 Task: Plan a virtual team-building escape room challenge for the 9th at 4 PM.
Action: Mouse moved to (39, 84)
Screenshot: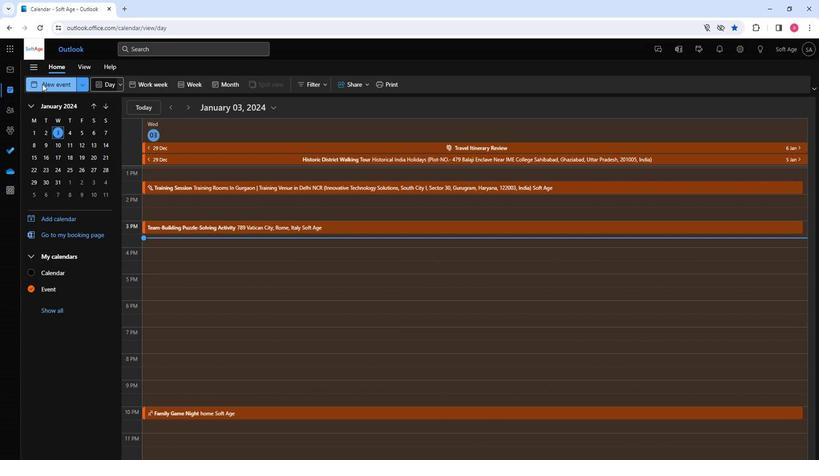 
Action: Mouse pressed left at (39, 84)
Screenshot: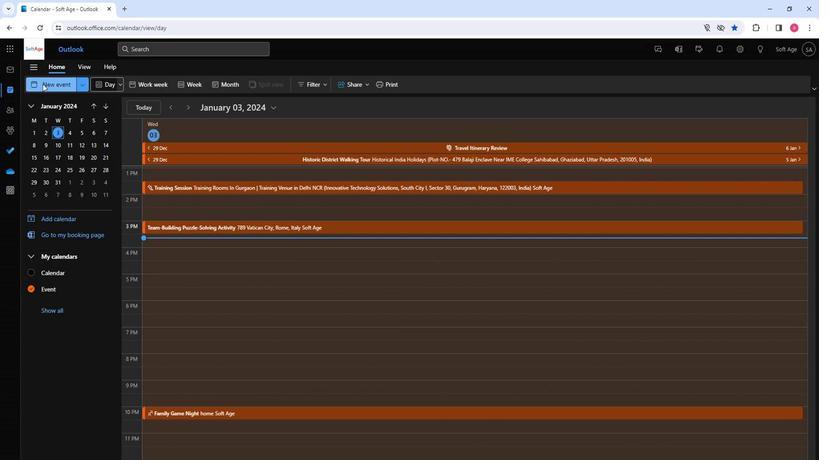
Action: Mouse moved to (217, 140)
Screenshot: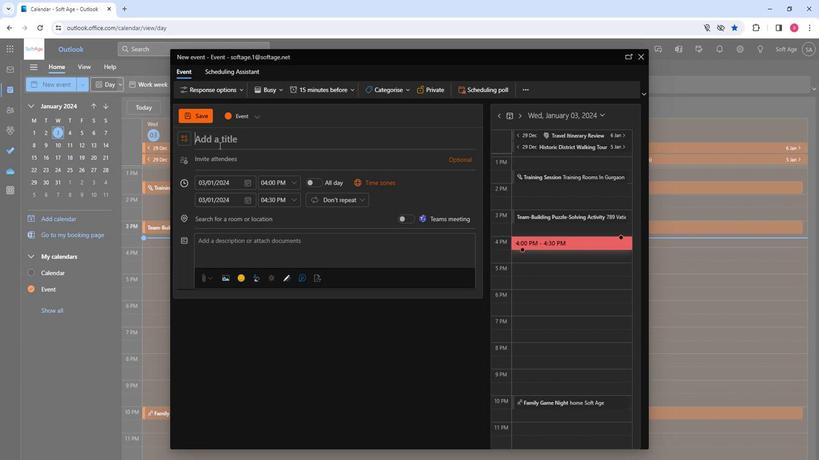 
Action: Mouse pressed left at (217, 140)
Screenshot: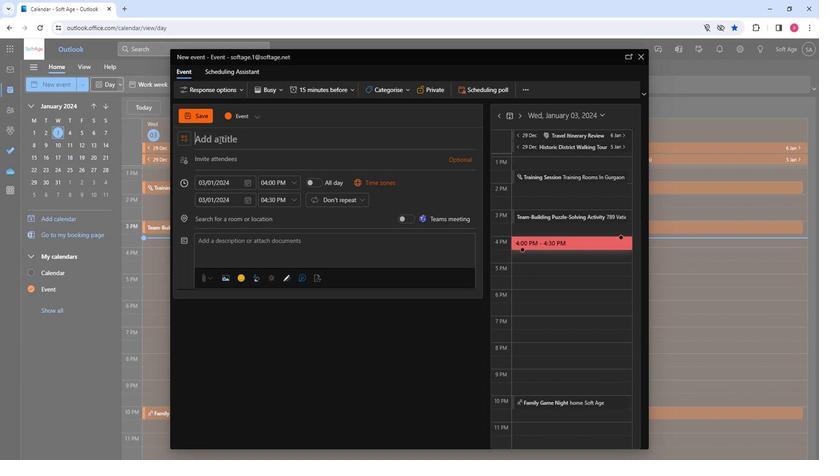 
Action: Key pressed <Key.shift>Virtual<Key.space><Key.shift><Key.shift><Key.shift><Key.shift><Key.shift><Key.shift><Key.shift><Key.shift><Key.shift><Key.shift><Key.shift>Team-<Key.shift>Buiding<Key.space><Key.shift>Escape<Key.space><Key.shift>Room<Key.space><Key.shift>Challenge<Key.space><Key.shift>For<Key.space>
Screenshot: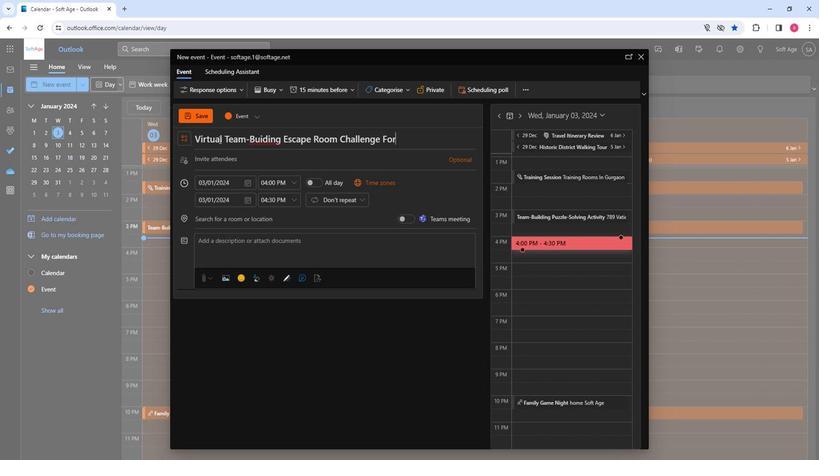 
Action: Mouse moved to (221, 141)
Screenshot: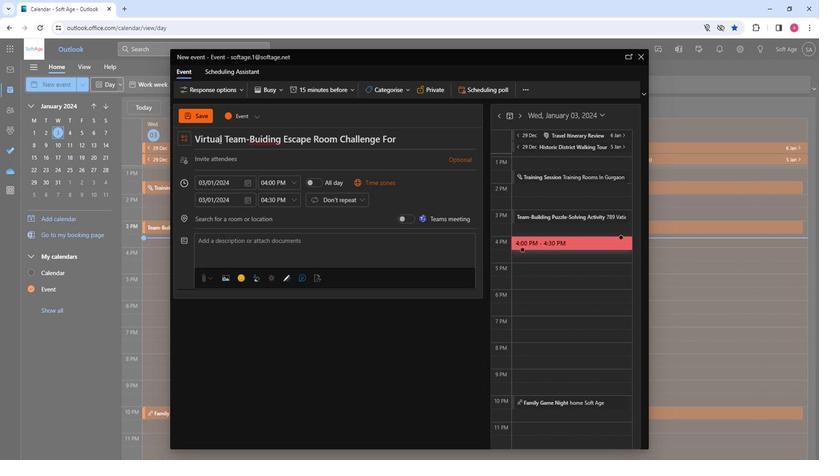 
Action: Key pressed <Key.backspace>
Screenshot: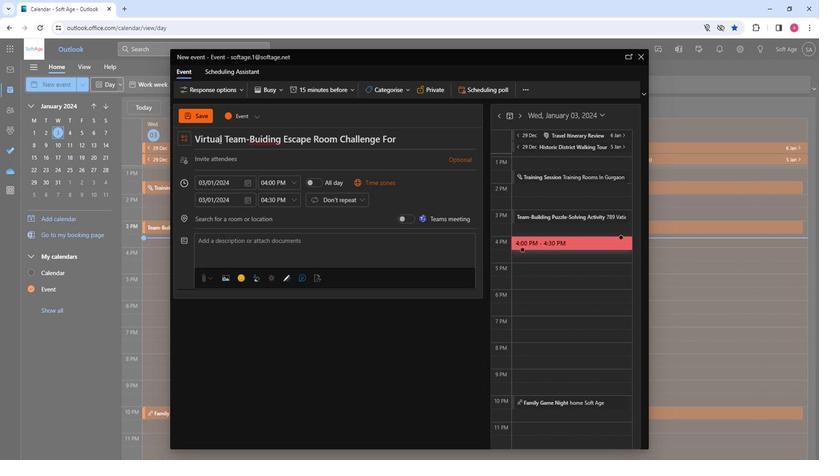 
Action: Mouse moved to (299, 146)
Screenshot: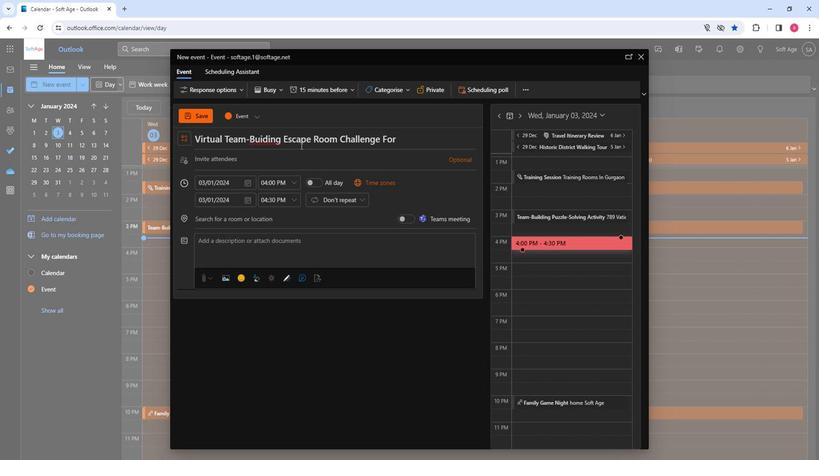 
Action: Key pressed <Key.backspace>
Screenshot: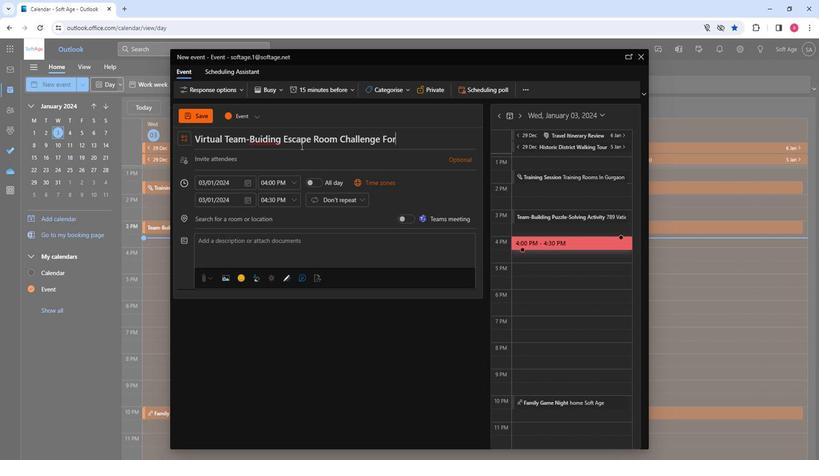 
Action: Mouse moved to (299, 146)
Screenshot: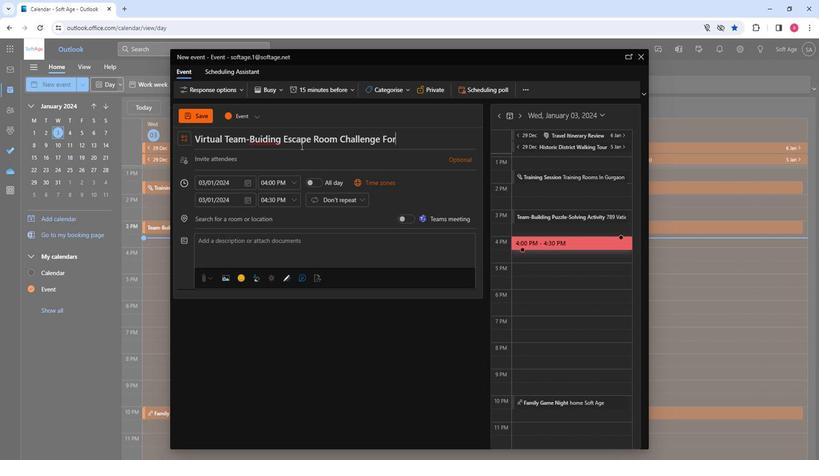 
Action: Key pressed <Key.backspace><Key.backspace>
Screenshot: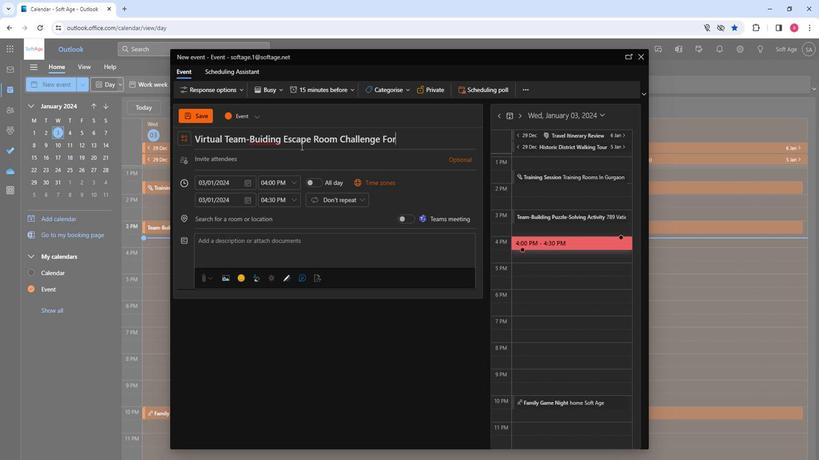 
Action: Mouse moved to (246, 160)
Screenshot: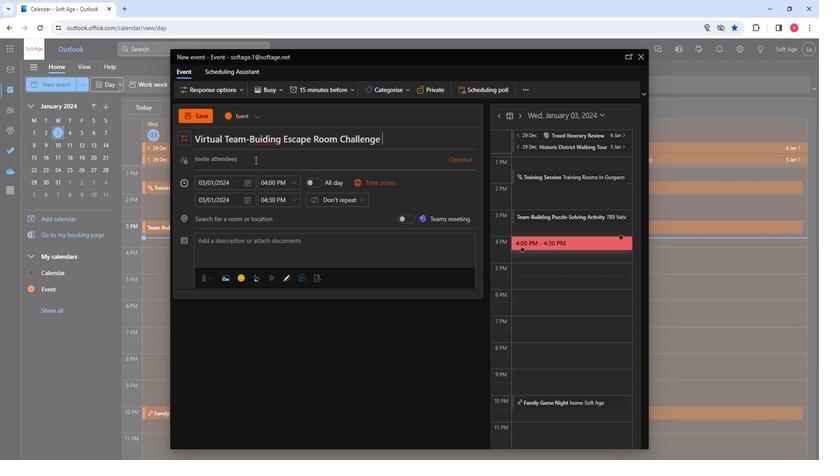 
Action: Mouse pressed left at (246, 160)
Screenshot: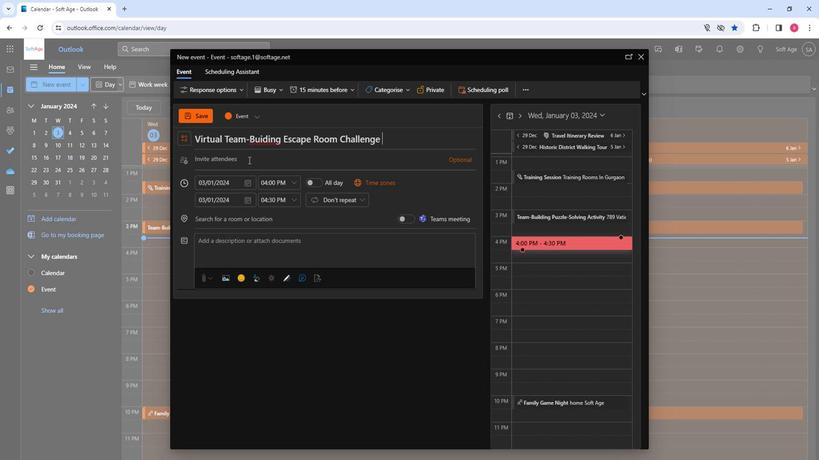 
Action: Mouse moved to (246, 161)
Screenshot: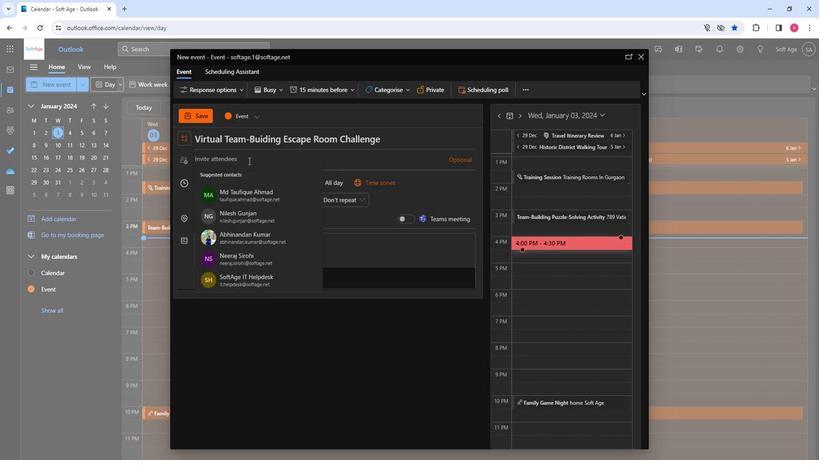 
Action: Key pressed so
Screenshot: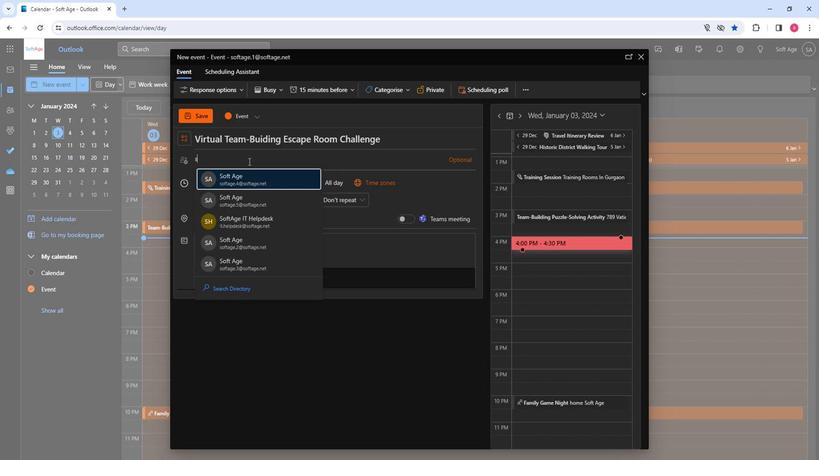 
Action: Mouse moved to (233, 201)
Screenshot: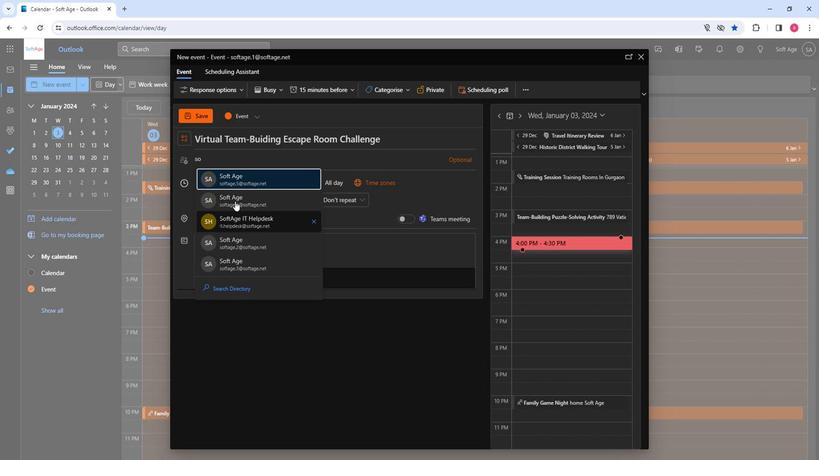 
Action: Mouse pressed left at (233, 201)
Screenshot: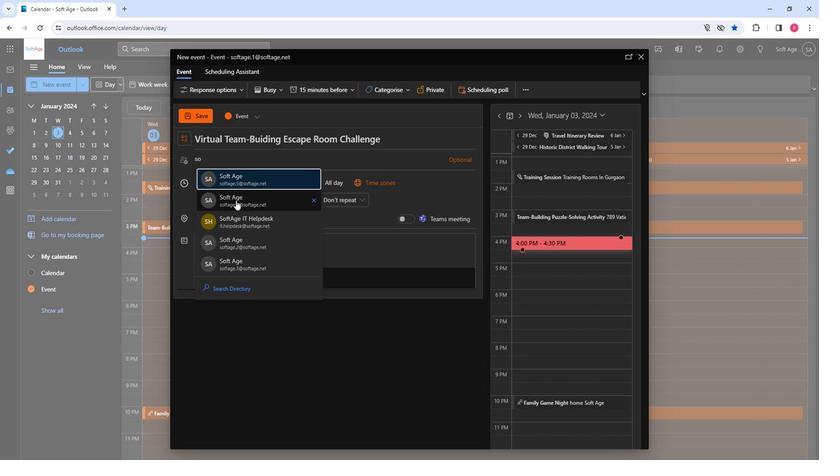 
Action: Mouse moved to (234, 200)
Screenshot: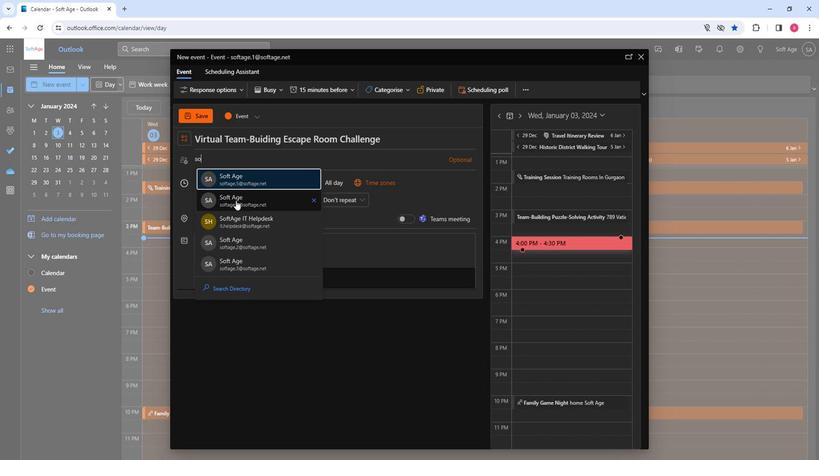 
Action: Key pressed so
Screenshot: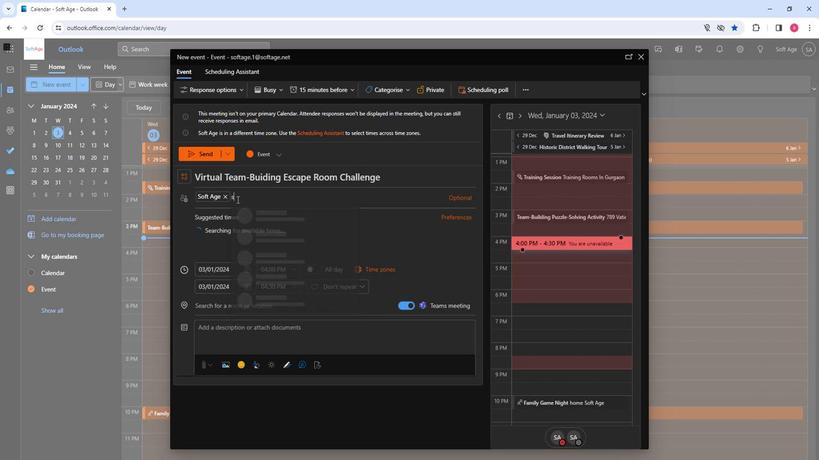 
Action: Mouse moved to (250, 276)
Screenshot: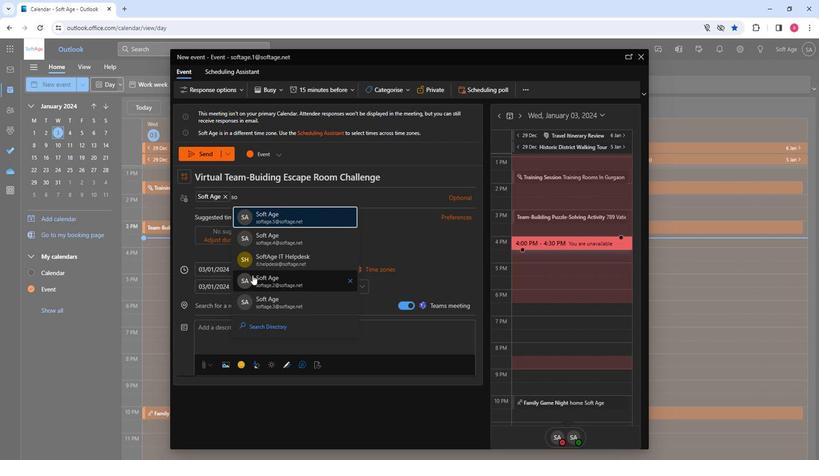 
Action: Mouse pressed left at (250, 276)
Screenshot: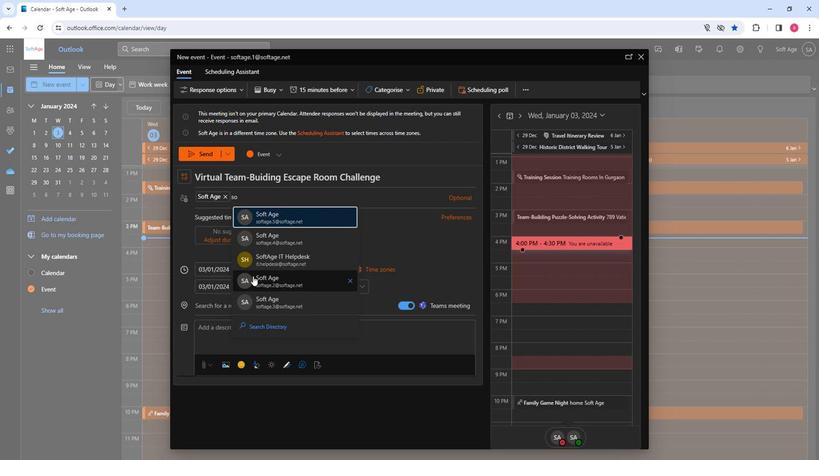 
Action: Key pressed so
Screenshot: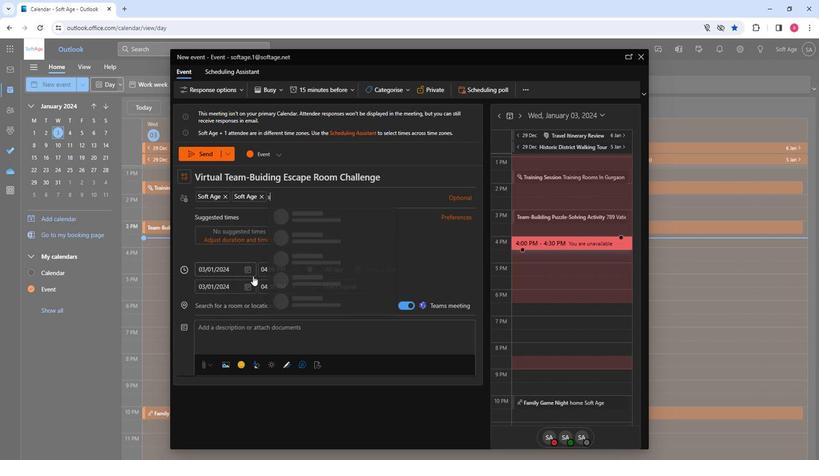 
Action: Mouse moved to (293, 305)
Screenshot: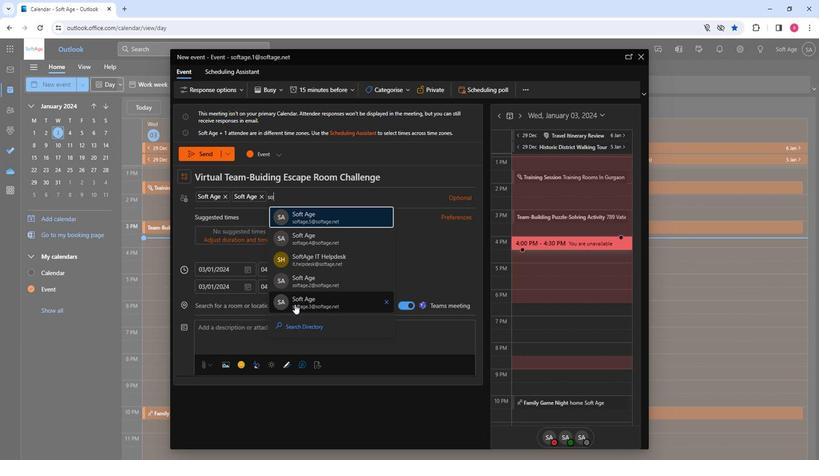 
Action: Mouse pressed left at (293, 305)
Screenshot: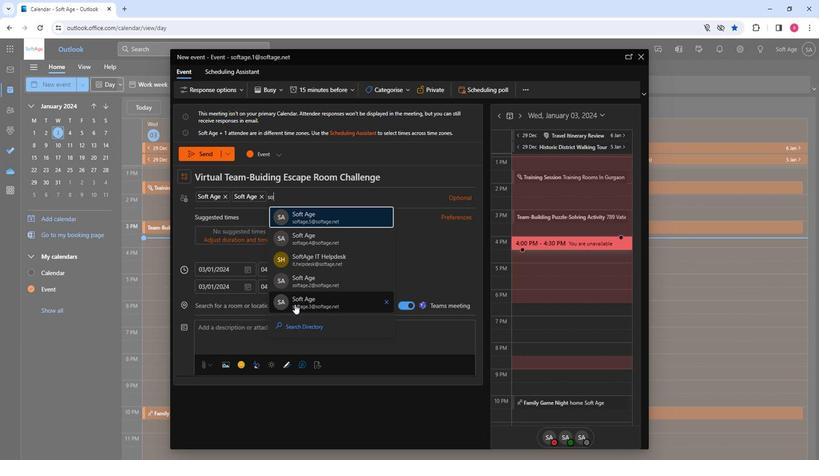 
Action: Mouse moved to (247, 279)
Screenshot: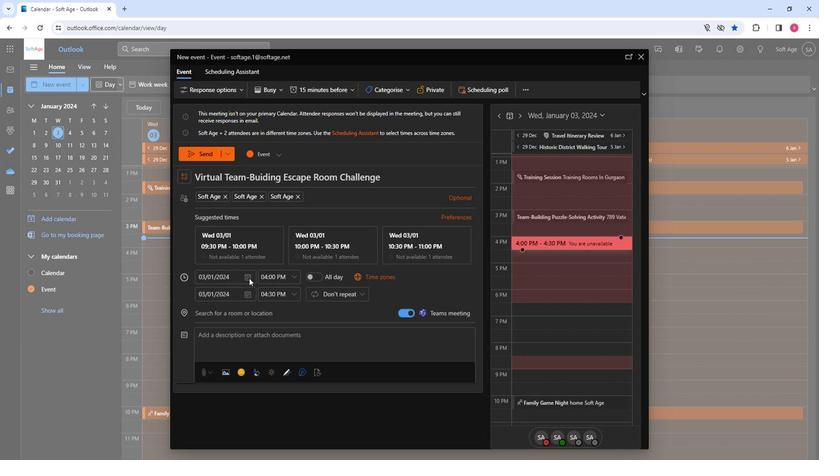 
Action: Mouse pressed left at (247, 279)
Screenshot: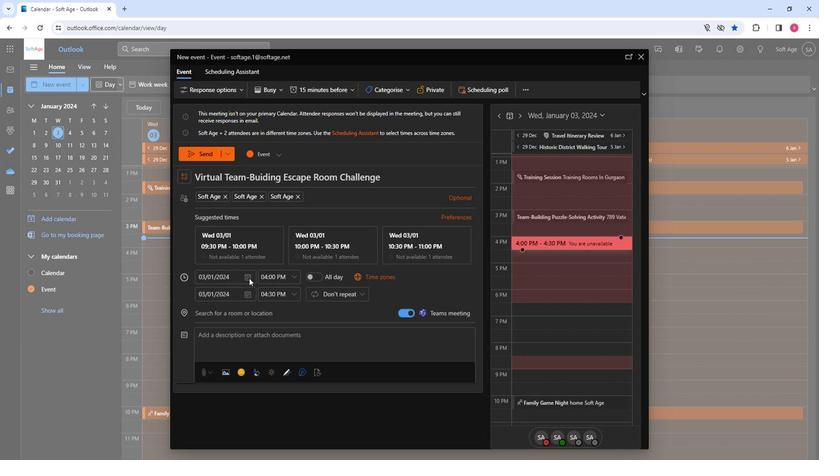 
Action: Mouse moved to (218, 335)
Screenshot: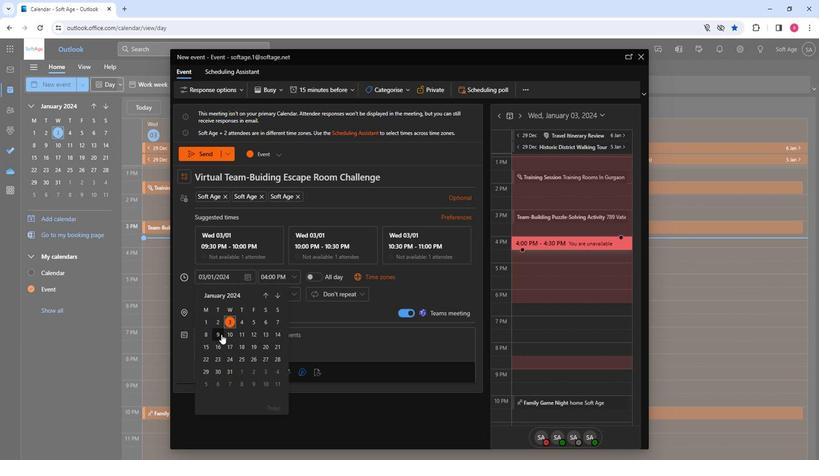 
Action: Mouse pressed left at (218, 335)
Screenshot: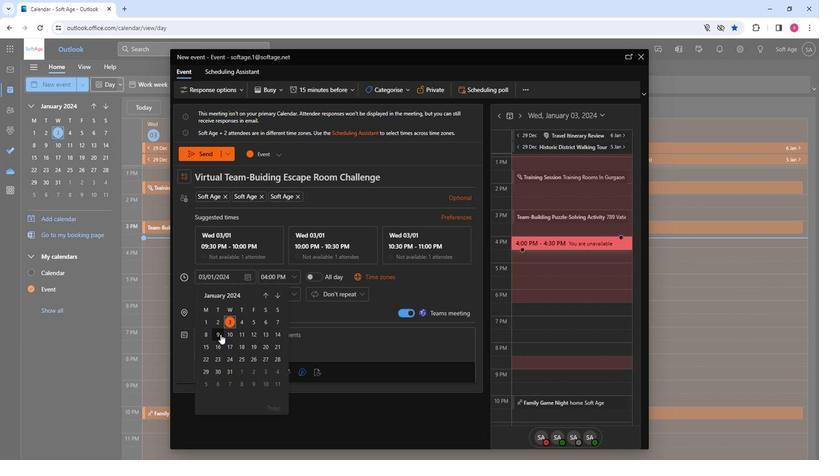 
Action: Mouse moved to (295, 278)
Screenshot: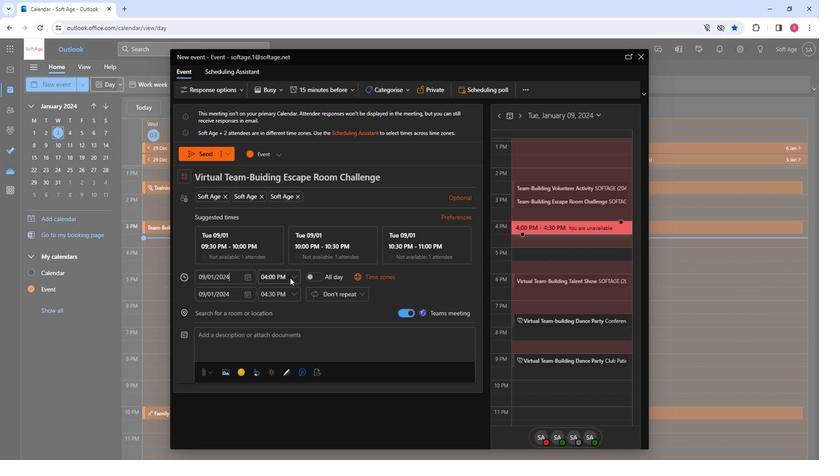 
Action: Mouse pressed left at (295, 278)
Screenshot: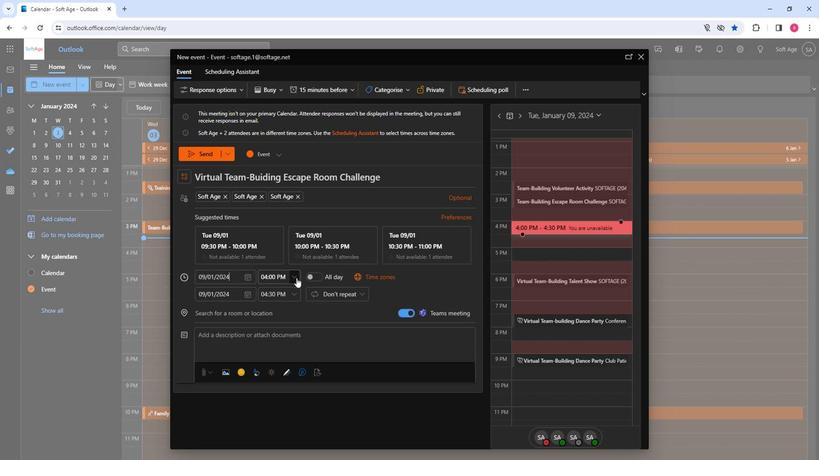 
Action: Mouse moved to (279, 292)
Screenshot: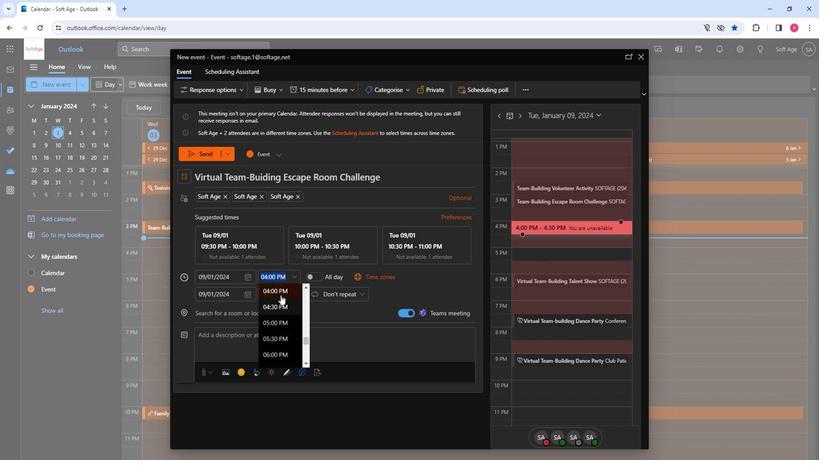 
Action: Mouse pressed left at (279, 292)
Screenshot: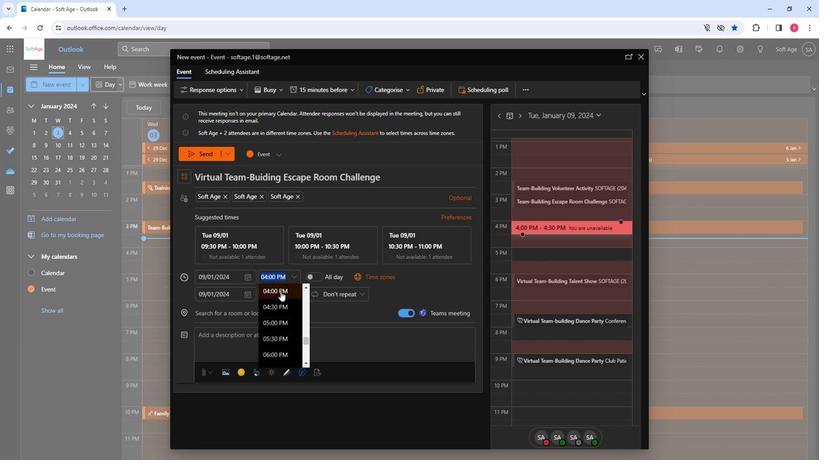 
Action: Mouse moved to (216, 317)
Screenshot: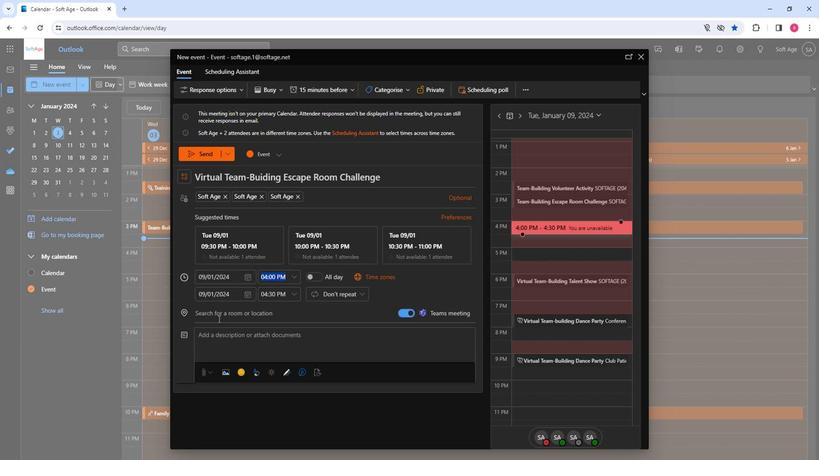 
Action: Mouse pressed left at (216, 317)
Screenshot: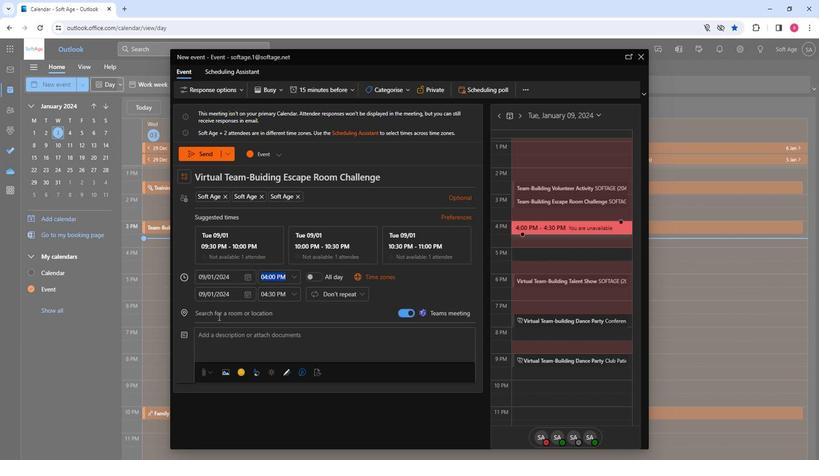 
Action: Key pressed room
Screenshot: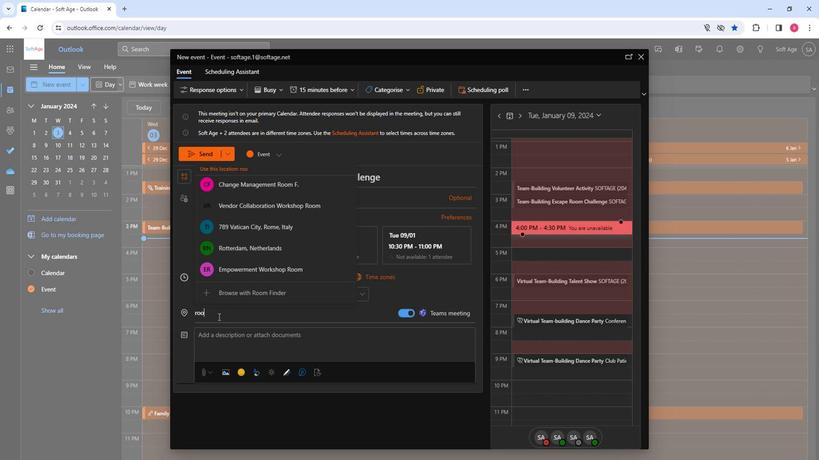 
Action: Mouse moved to (288, 249)
Screenshot: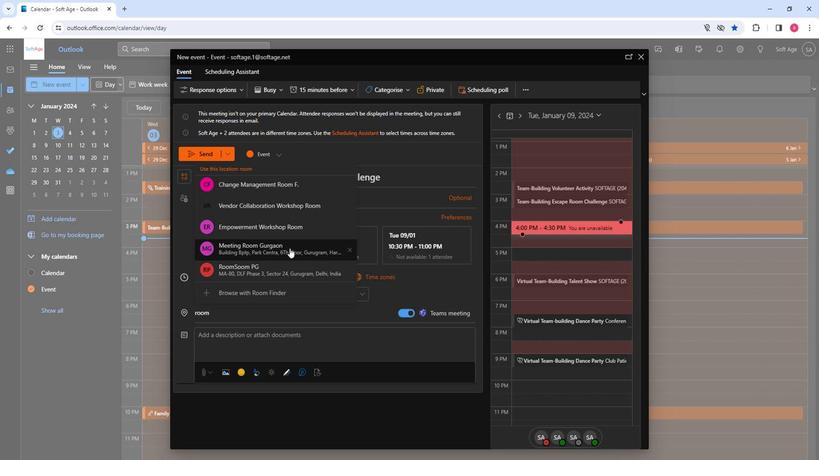 
Action: Mouse pressed left at (288, 249)
Screenshot: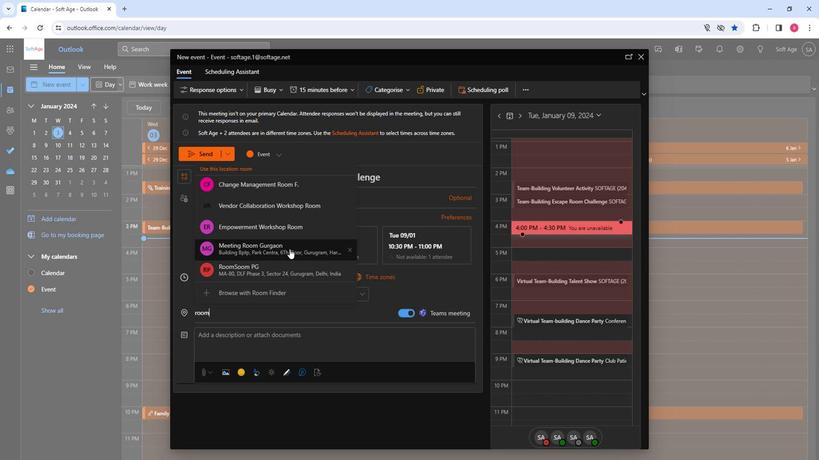 
Action: Mouse moved to (217, 338)
Screenshot: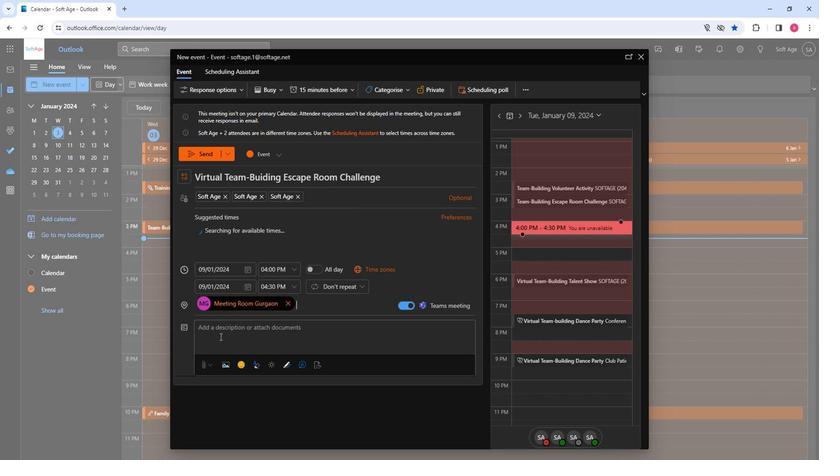 
Action: Mouse pressed left at (217, 338)
Screenshot: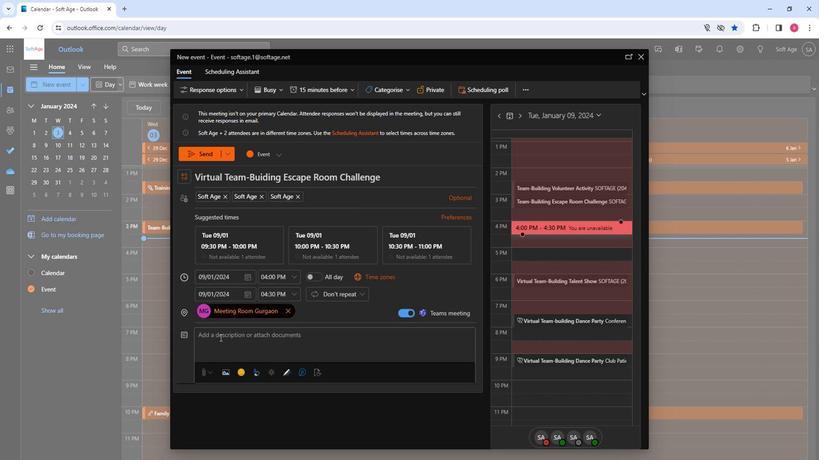 
Action: Key pressed <Key.shift><Key.shift><Key.shift><Key.shift><Key.shift>Embark<Key.space>on<Key.space>a<Key.space>virtual<Key.space>adventure<Key.shift>!<Key.space><Key.shift>Join<Key.space>our<Key.space>team-building<Key.space>escape<Key.space>room<Key.space>challenges<Key.backspace>.<Key.space><Key.shift>Solve<Key.space>puzzles,<Key.space>collaborate,<Key.space>and<Key.space>strengthen<Key.space>bonds<Key.space>in<Key.space>an<Key.space>interactive<Key.space>and<Key.space>thrilling<Key.space>online<Key.space>ep<Key.backspace>xperience<Key.space>f<Key.backspace><Key.backspace>.<Key.space><Key.shift>Ready<Key.space>for<Key.space>the<Key.space>challenge<Key.shift_r>?
Screenshot: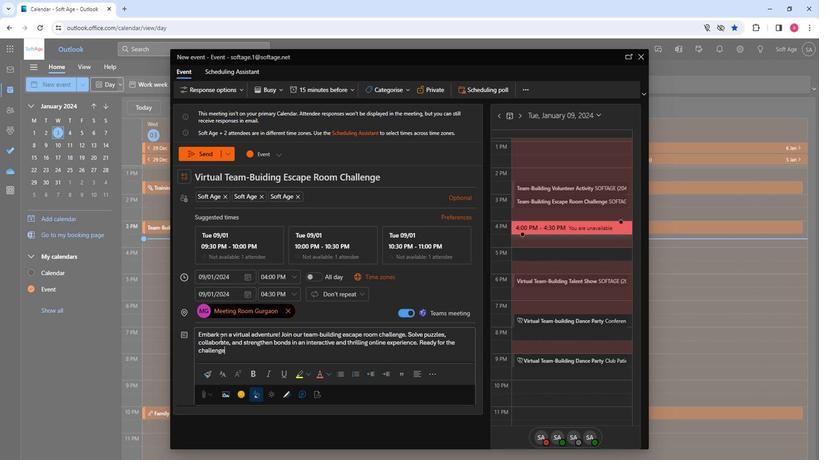 
Action: Mouse moved to (220, 342)
Screenshot: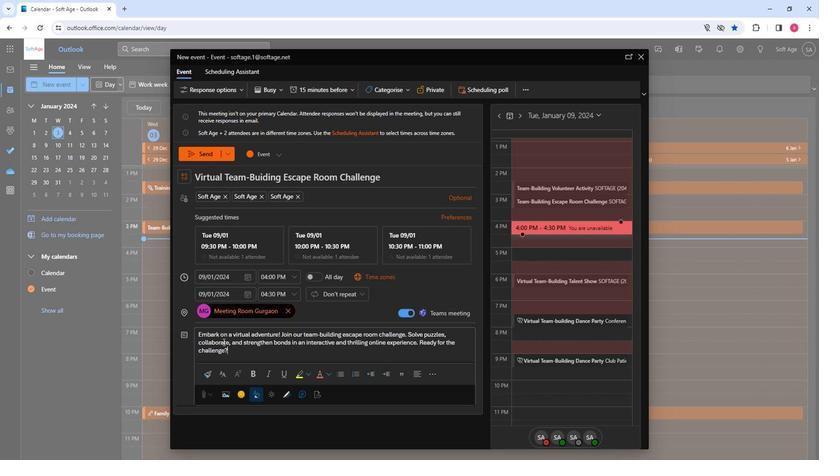 
Action: Mouse pressed left at (220, 342)
Screenshot: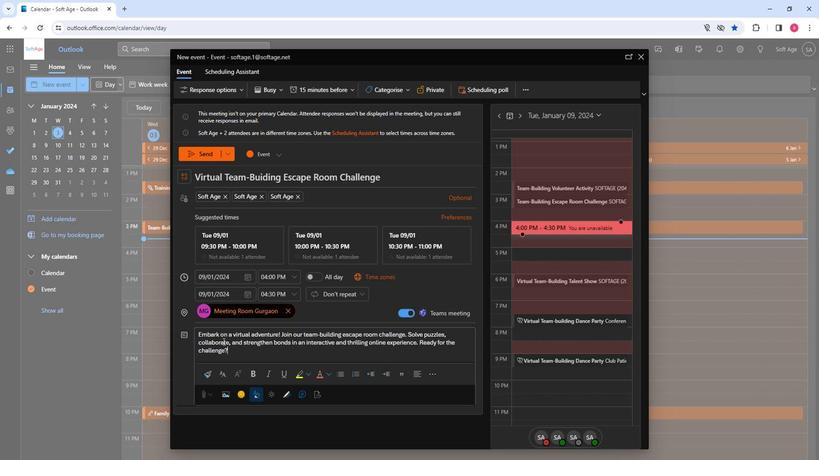 
Action: Mouse pressed left at (220, 342)
Screenshot: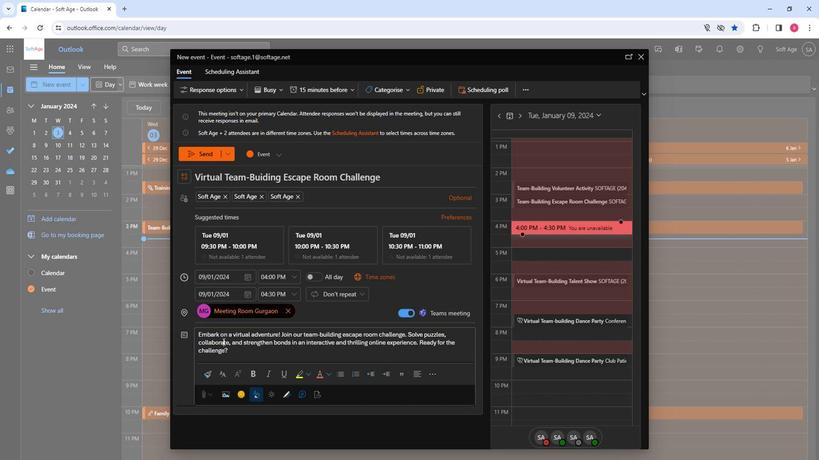
Action: Mouse pressed left at (220, 342)
Screenshot: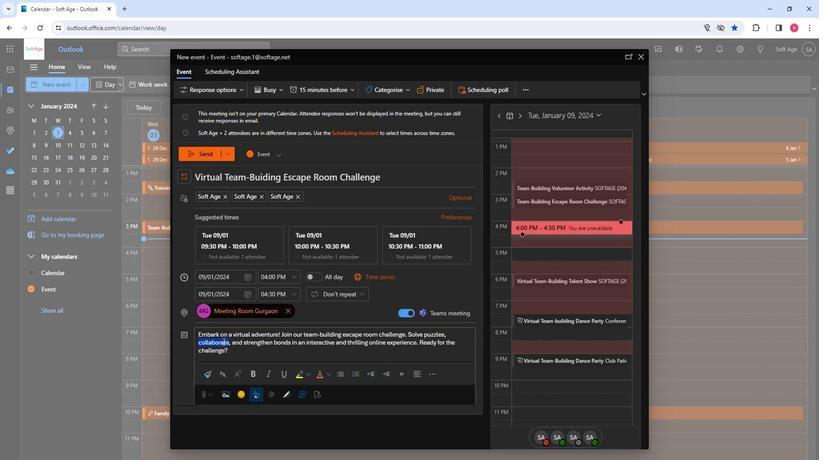 
Action: Mouse moved to (222, 376)
Screenshot: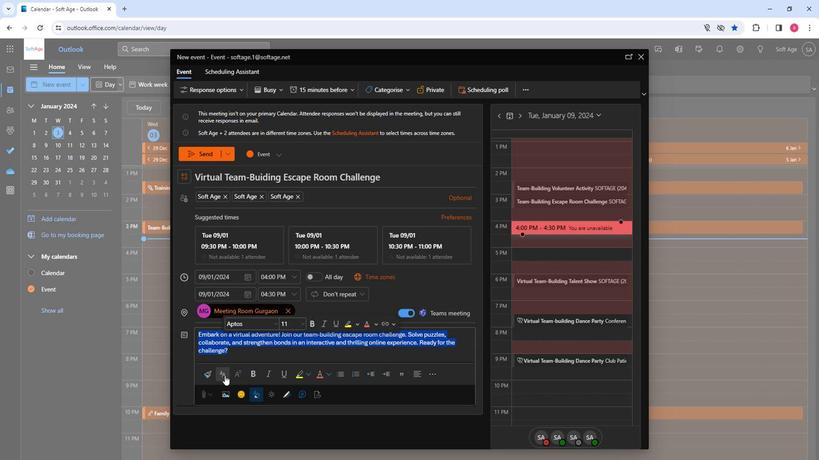 
Action: Mouse pressed left at (222, 376)
Screenshot: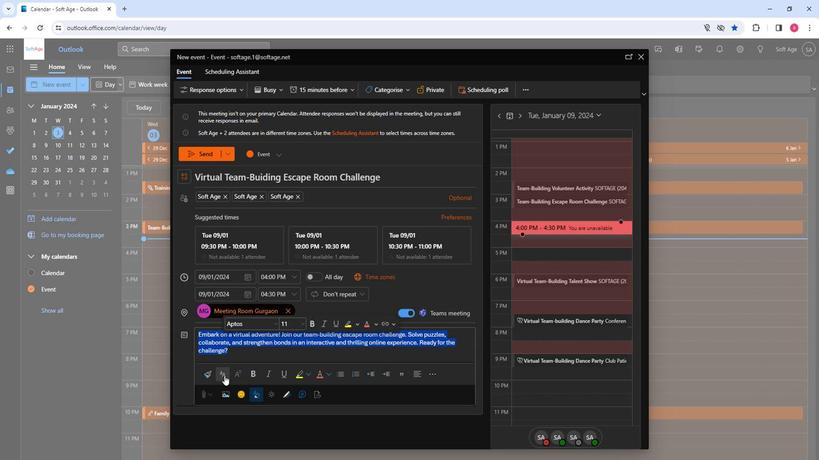
Action: Mouse moved to (265, 282)
Screenshot: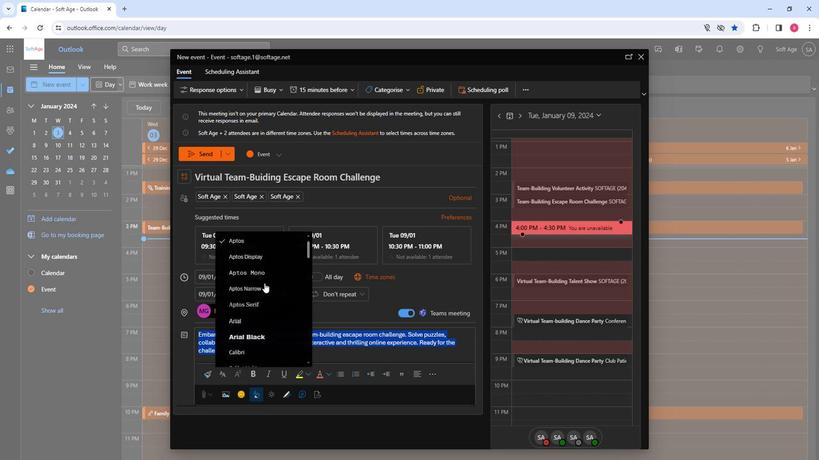 
Action: Mouse scrolled (265, 281) with delta (0, 0)
Screenshot: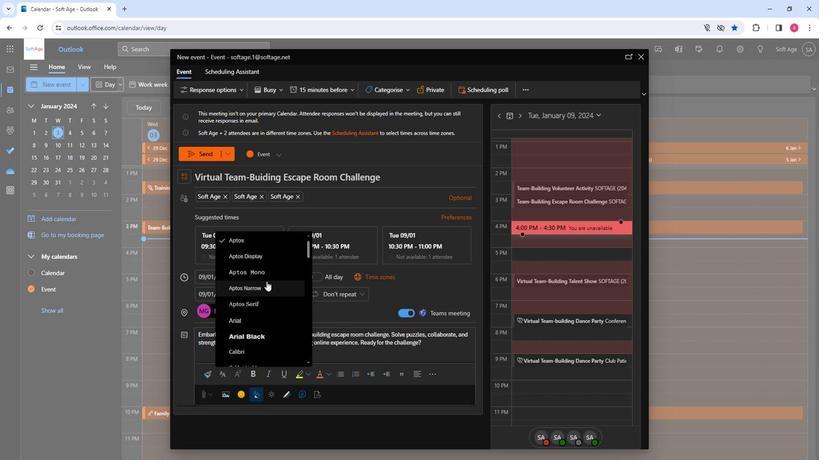 
Action: Mouse moved to (264, 286)
Screenshot: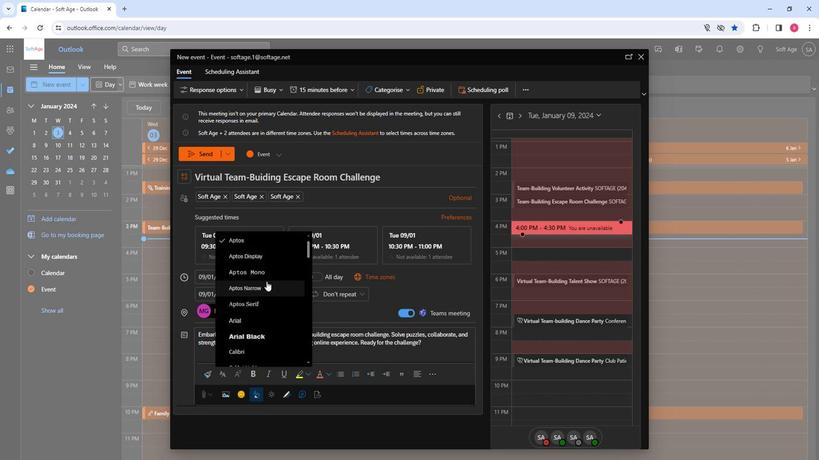 
Action: Mouse scrolled (264, 286) with delta (0, 0)
Screenshot: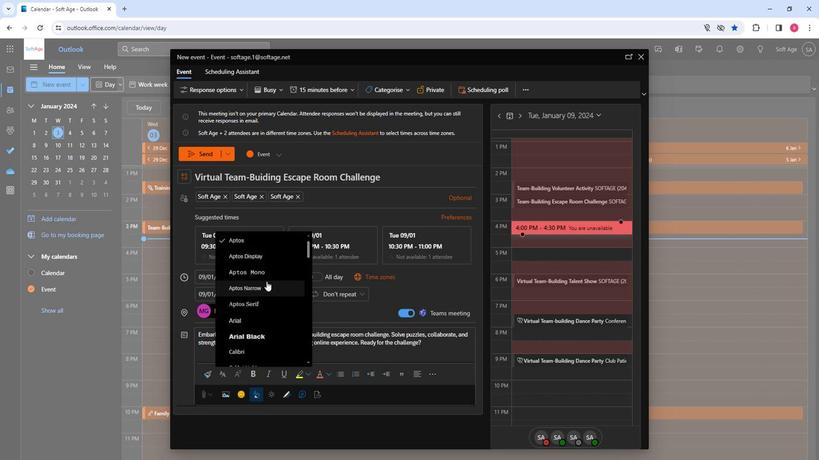 
Action: Mouse moved to (264, 286)
Screenshot: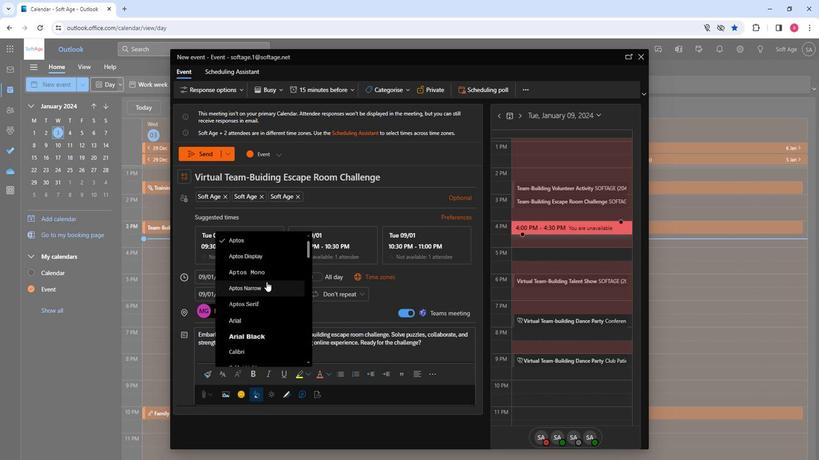 
Action: Mouse scrolled (264, 286) with delta (0, 0)
Screenshot: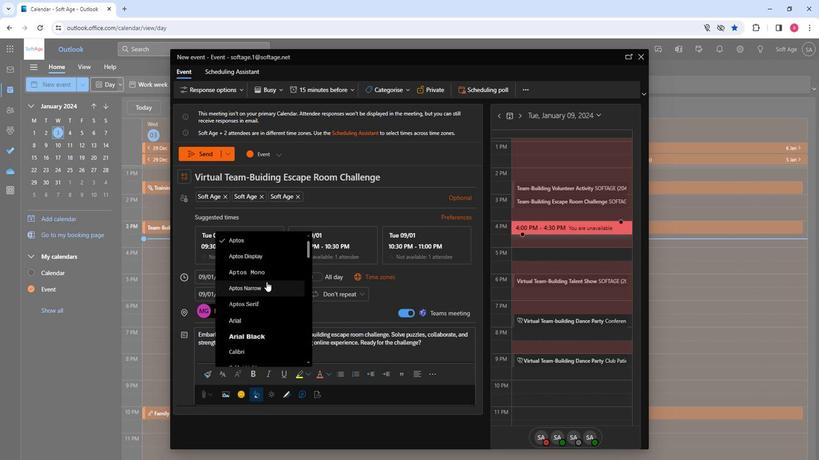 
Action: Mouse moved to (263, 287)
Screenshot: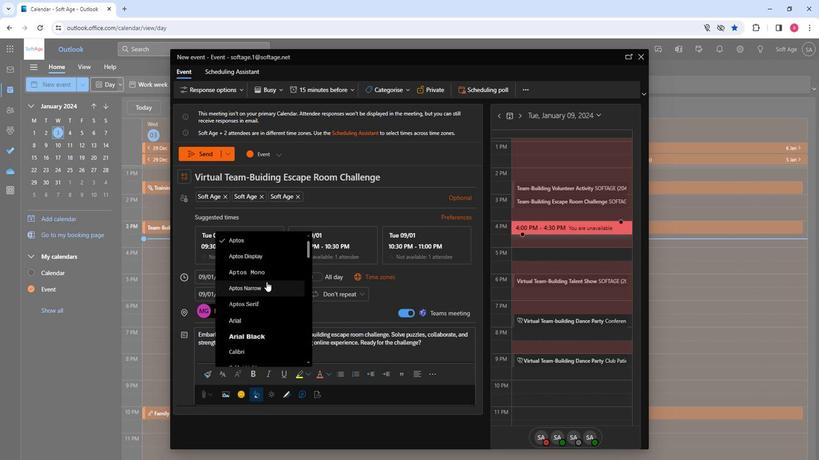 
Action: Mouse scrolled (263, 286) with delta (0, 0)
Screenshot: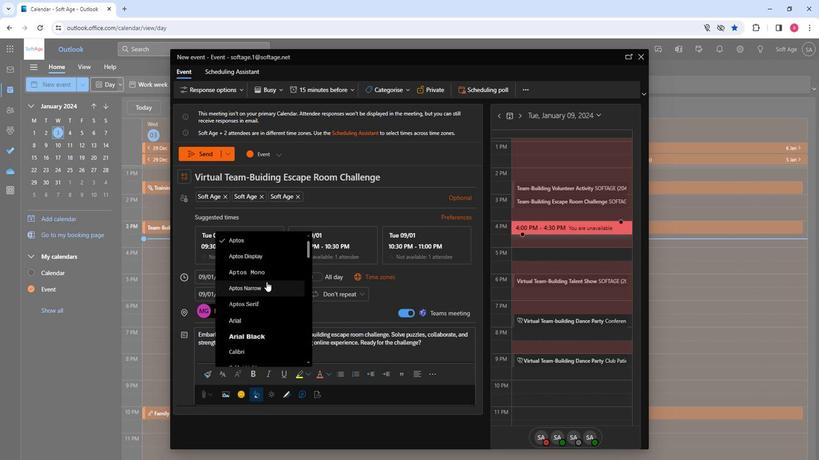 
Action: Mouse moved to (272, 319)
Screenshot: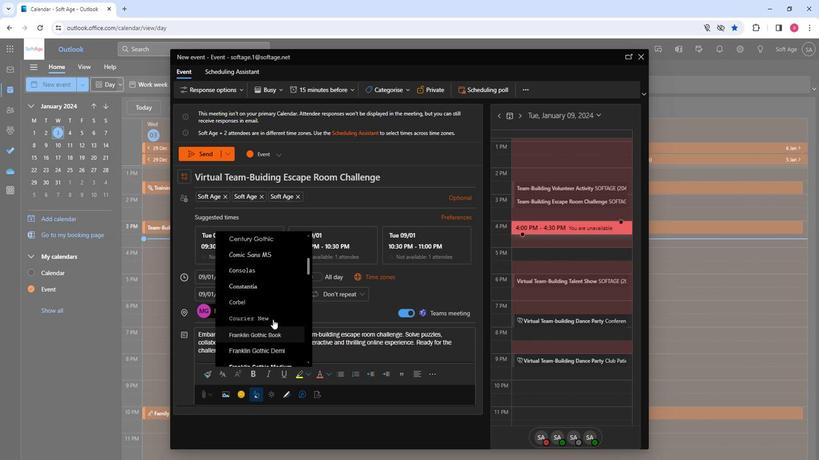 
Action: Mouse scrolled (272, 318) with delta (0, 0)
Screenshot: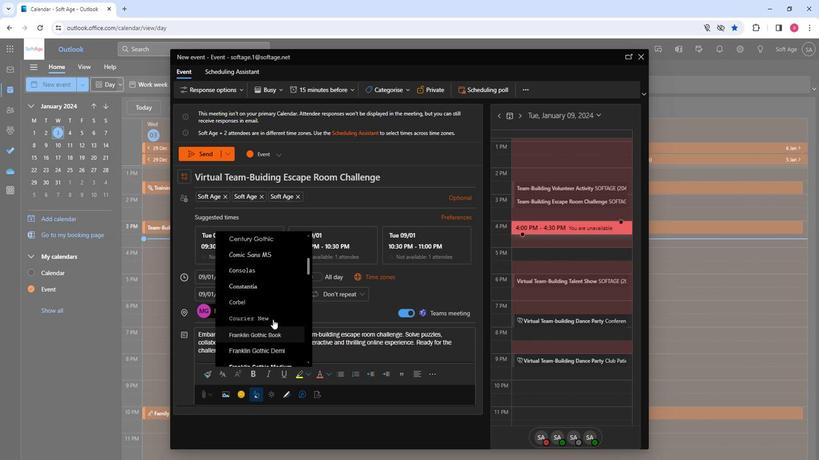 
Action: Mouse scrolled (272, 318) with delta (0, 0)
Screenshot: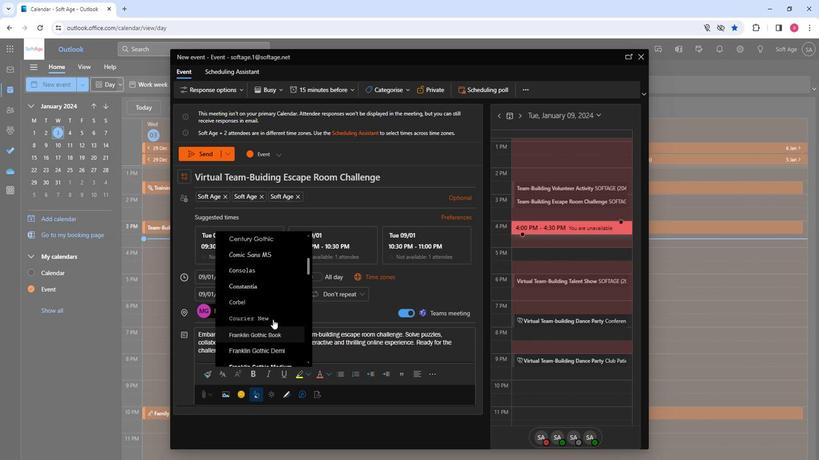 
Action: Mouse moved to (256, 263)
Screenshot: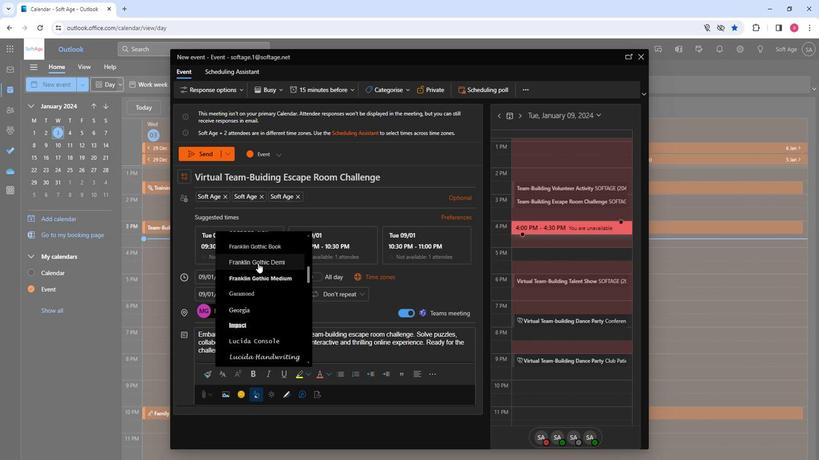 
Action: Mouse pressed left at (256, 263)
Screenshot: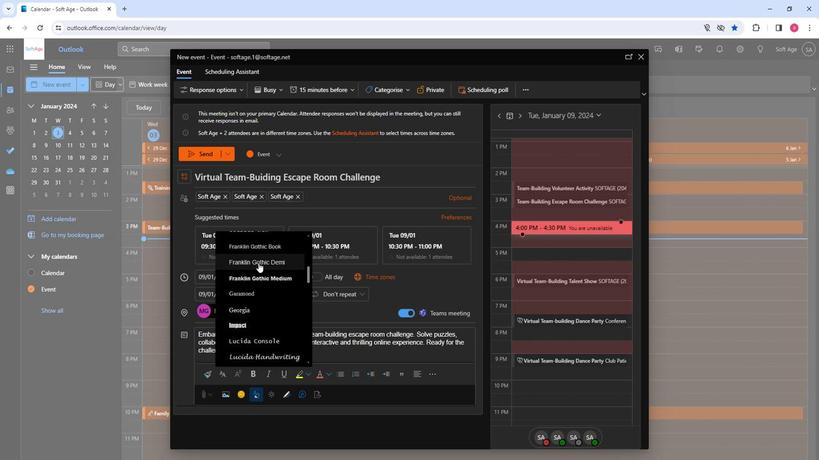 
Action: Mouse moved to (250, 376)
Screenshot: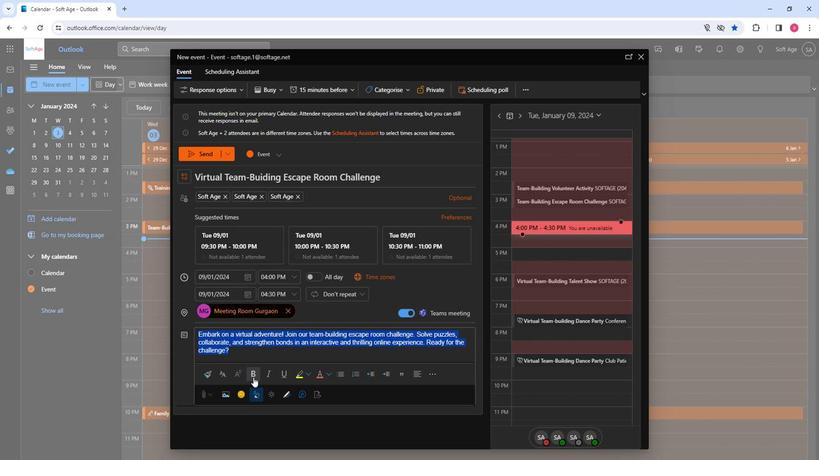
Action: Mouse pressed left at (250, 376)
Screenshot: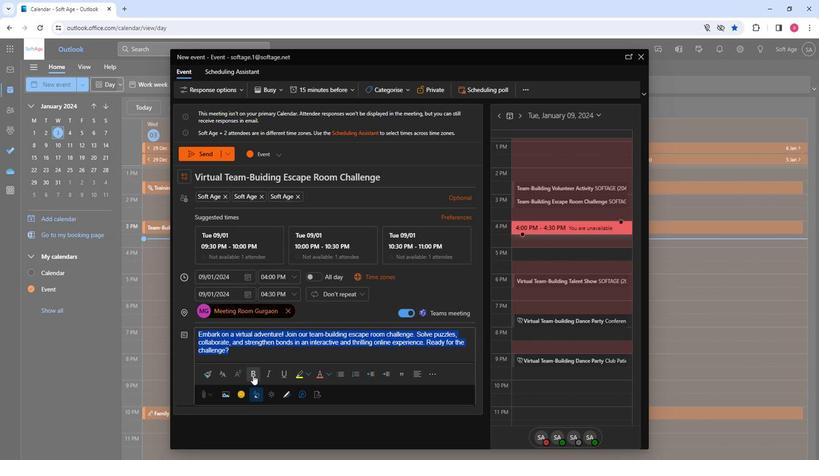 
Action: Mouse moved to (269, 373)
Screenshot: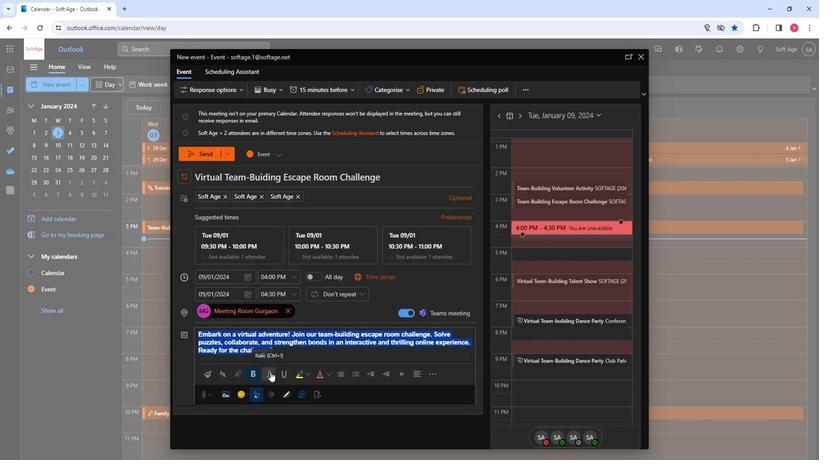 
Action: Mouse pressed left at (269, 373)
Screenshot: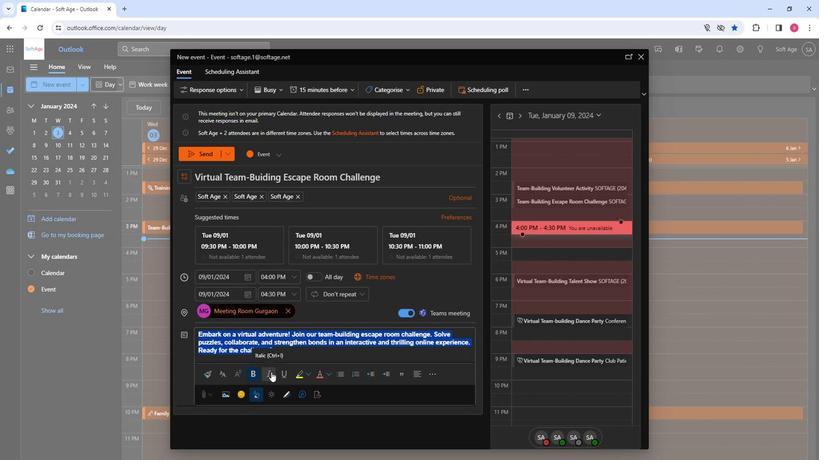 
Action: Mouse moved to (306, 375)
Screenshot: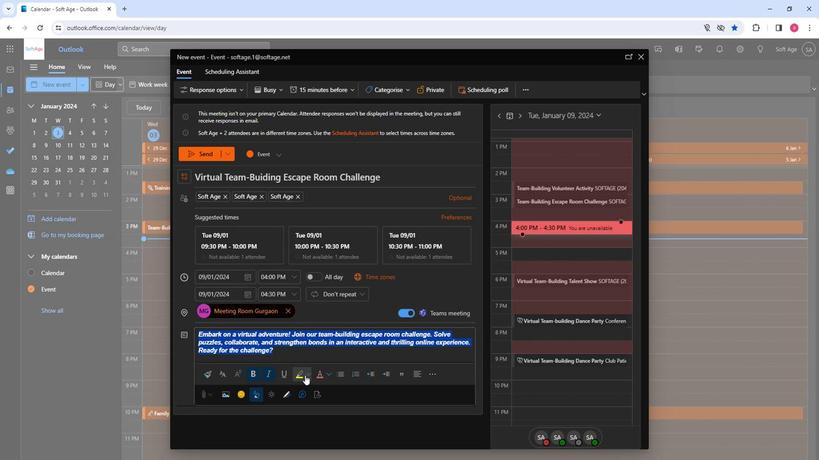 
Action: Mouse pressed left at (306, 375)
Screenshot: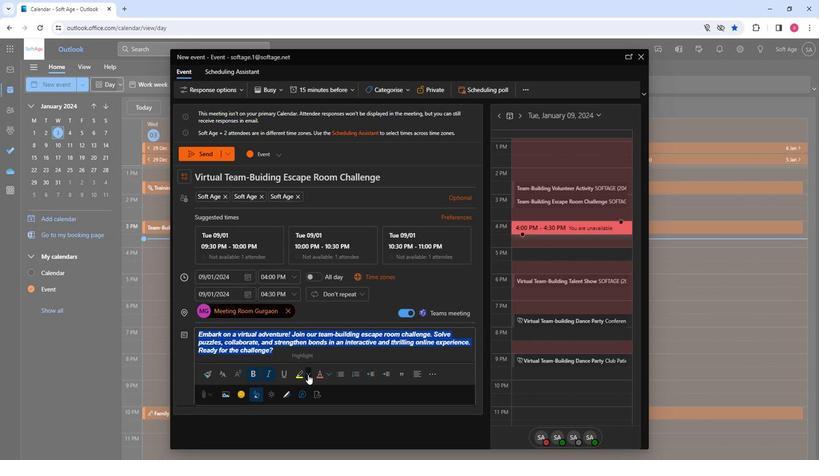 
Action: Mouse moved to (311, 395)
Screenshot: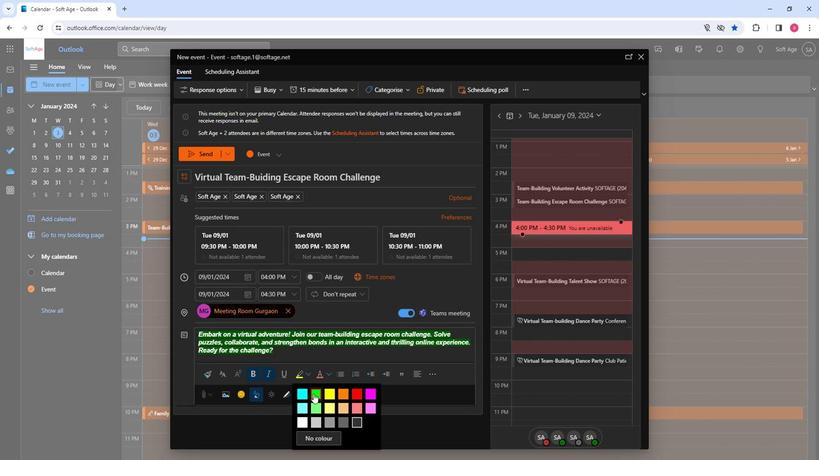 
Action: Mouse pressed left at (311, 395)
Screenshot: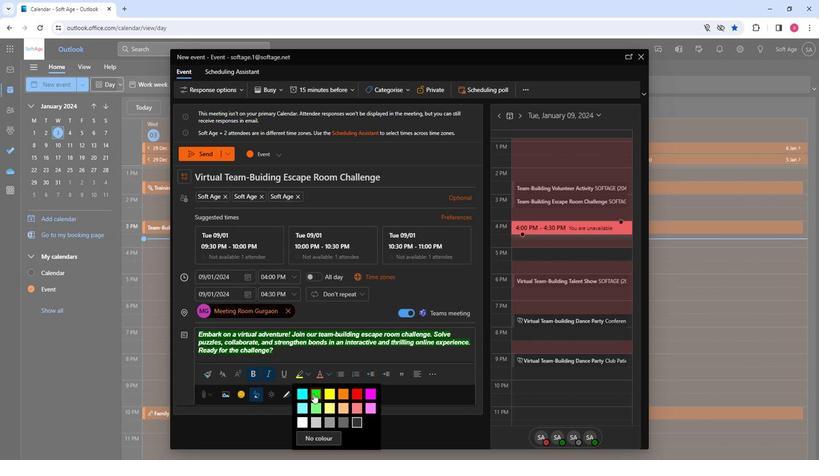 
Action: Mouse moved to (295, 352)
Screenshot: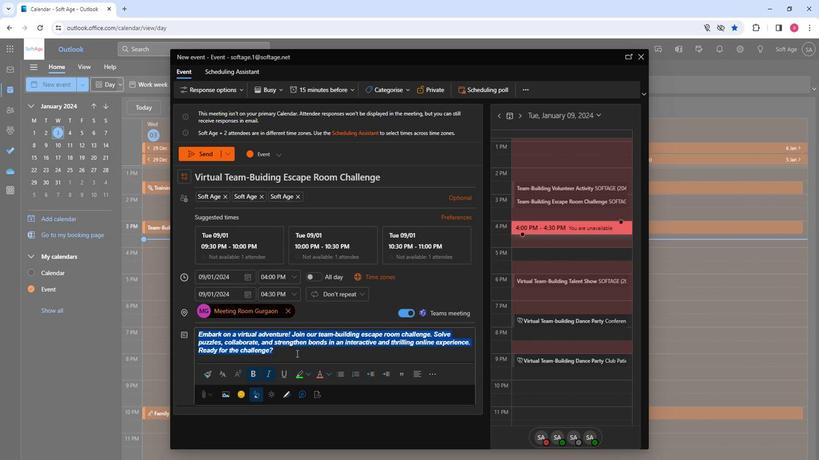 
Action: Mouse pressed left at (295, 352)
Screenshot: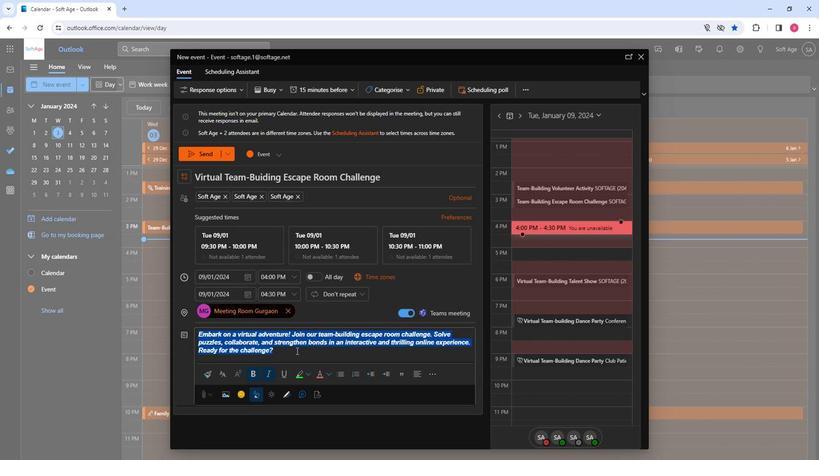 
Action: Mouse moved to (200, 154)
Screenshot: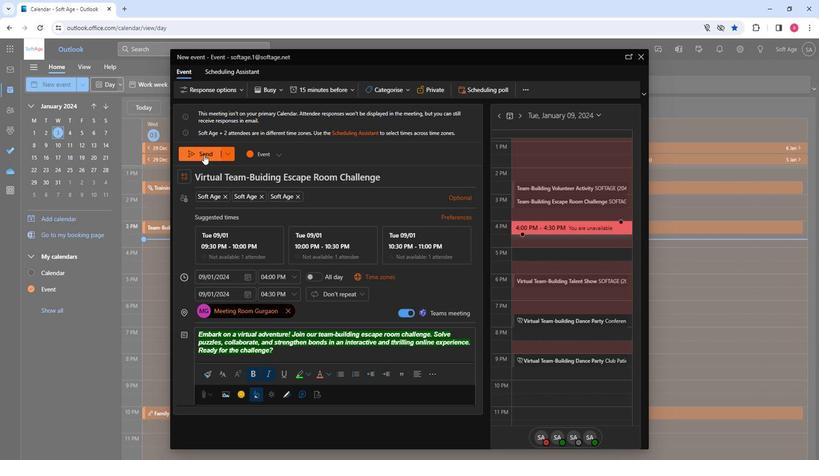 
Action: Mouse pressed left at (200, 154)
Screenshot: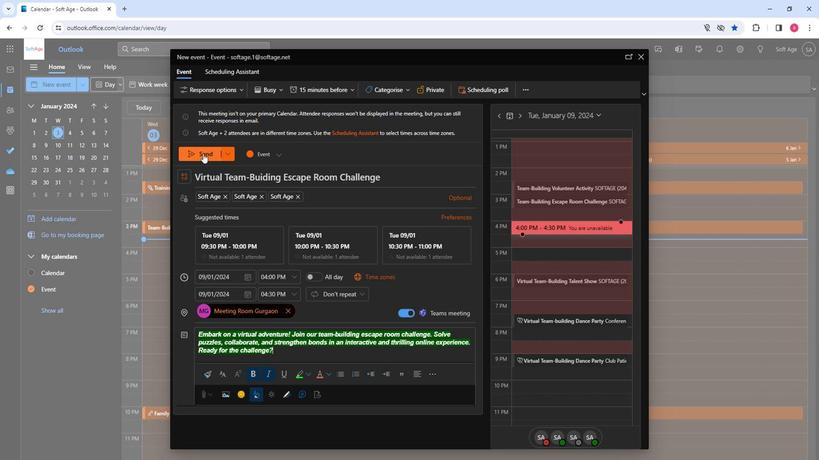 
Action: Mouse moved to (377, 282)
Screenshot: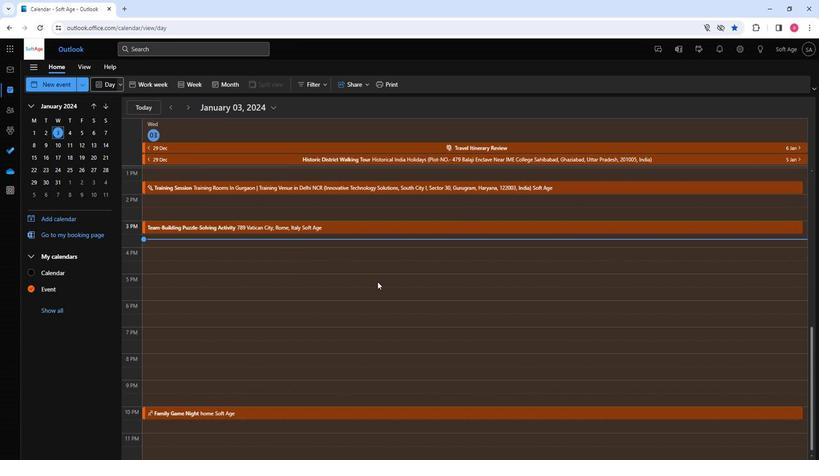
